 Task: Create Workspace Email Automation Workspace description Set and achieve goals. Workspace type Sales CRM
Action: Key pressed <Key.shift>EMAIL<Key.space><Key.shift>AUTOMATION<Key.space>
Screenshot: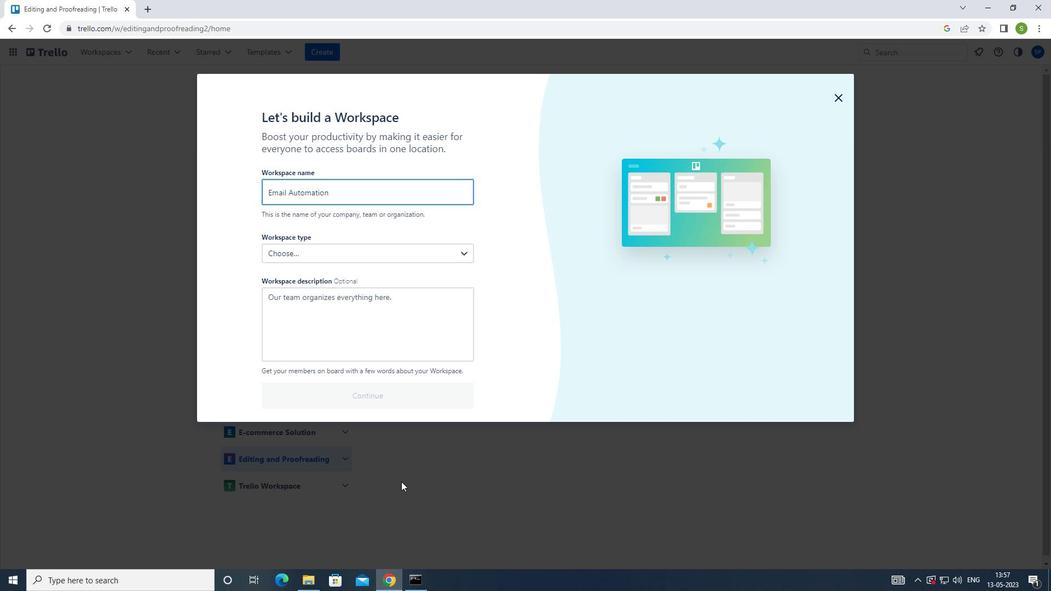 
Action: Mouse moved to (321, 318)
Screenshot: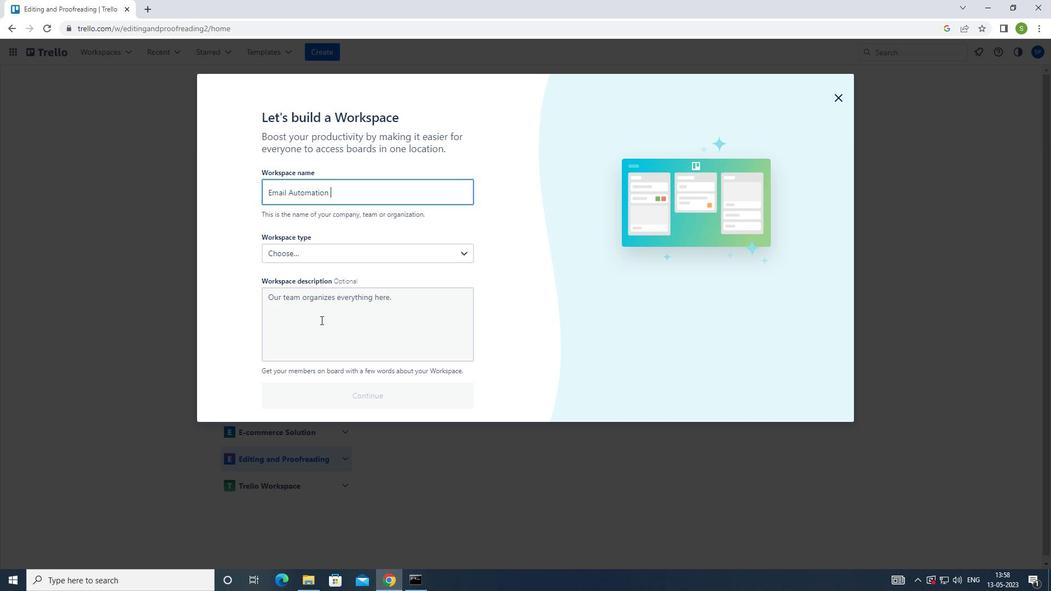 
Action: Mouse pressed left at (321, 318)
Screenshot: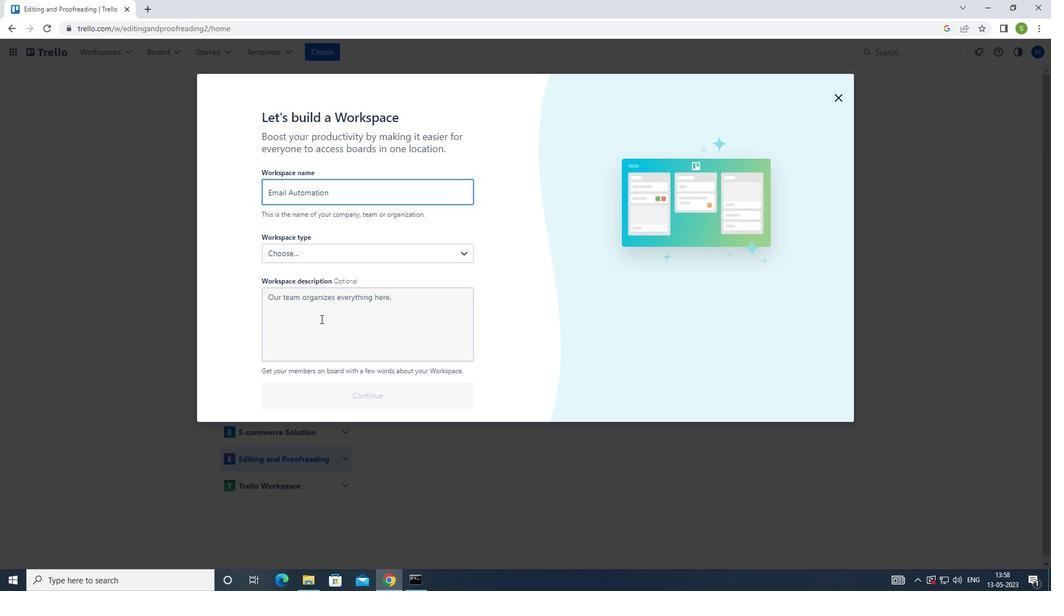 
Action: Key pressed <Key.shift>SET<Key.space>AND<Key.space>ARCHIEVE<Key.left><Key.left><Key.left><Key.left><Key.left><Key.left><Key.backspace><Key.right><Key.right><Key.right><Key.right><Key.right><Key.right><Key.right><Key.space>GOALS
Screenshot: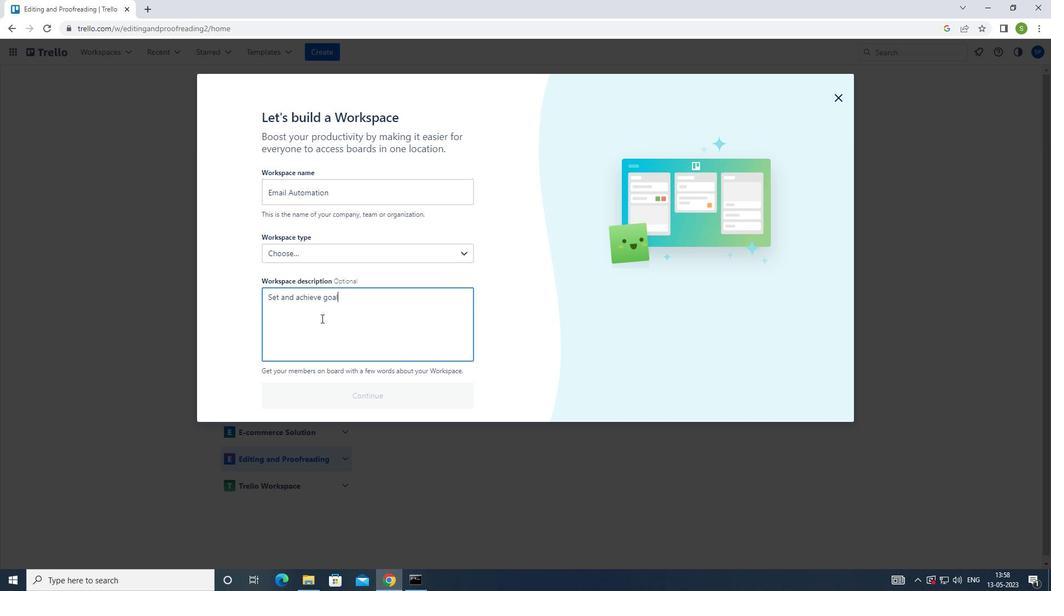 
Action: Mouse moved to (305, 252)
Screenshot: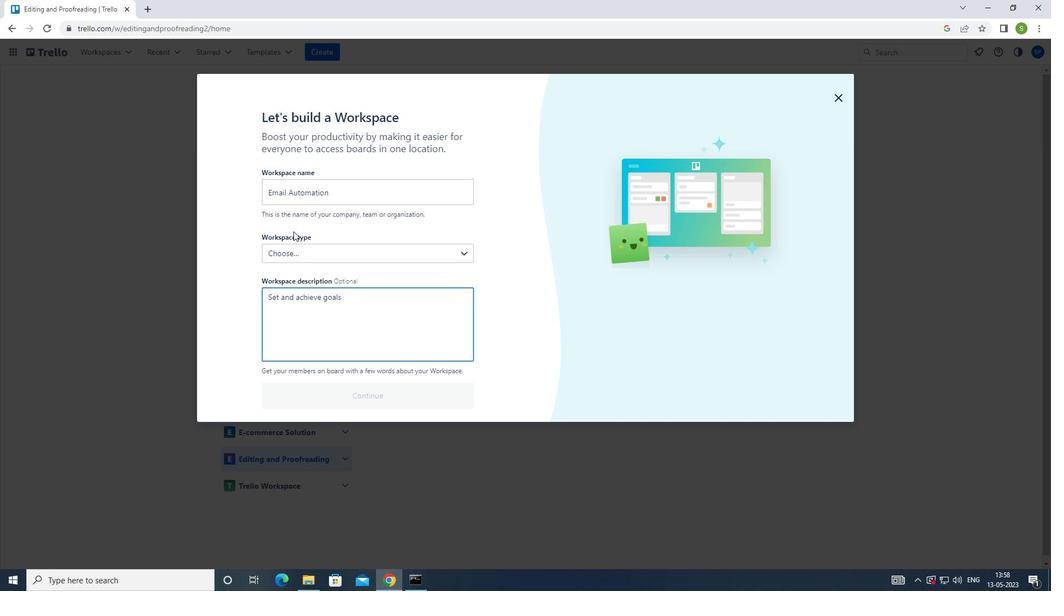 
Action: Mouse pressed left at (305, 252)
Screenshot: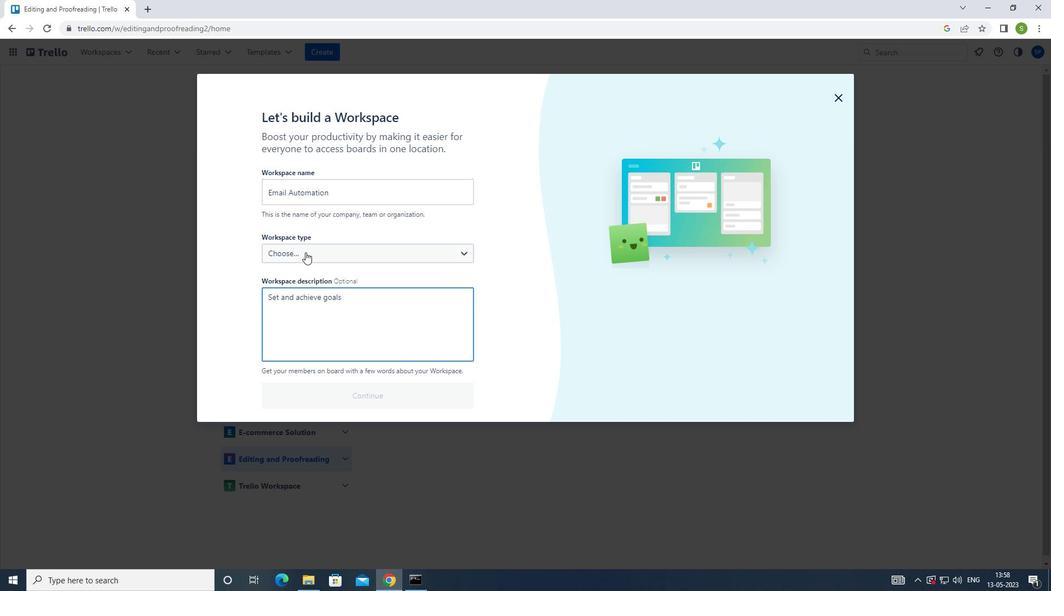 
Action: Mouse moved to (319, 365)
Screenshot: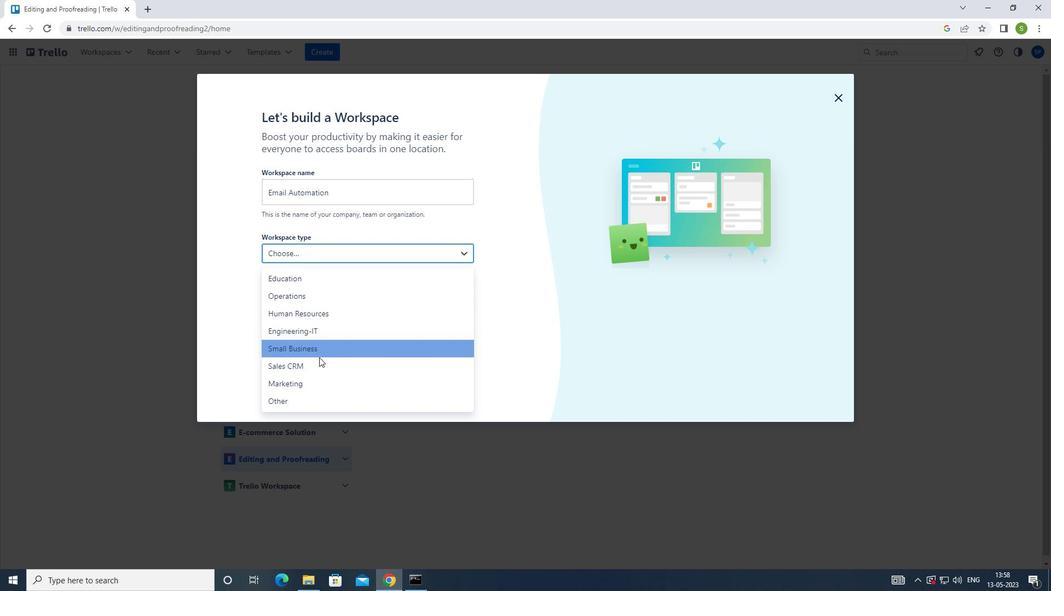 
Action: Mouse pressed left at (319, 365)
Screenshot: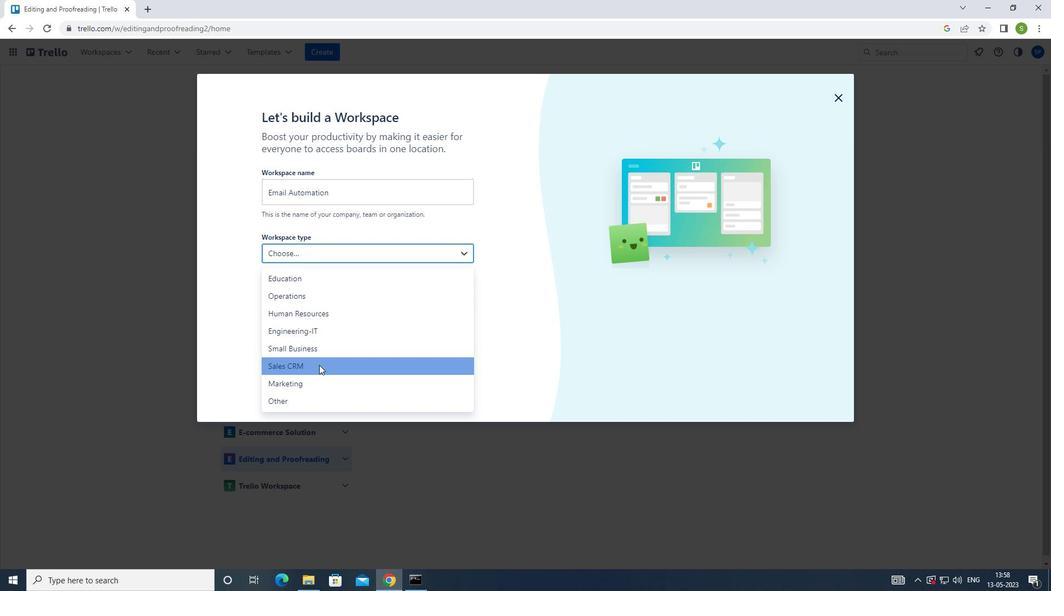 
Action: Mouse moved to (362, 400)
Screenshot: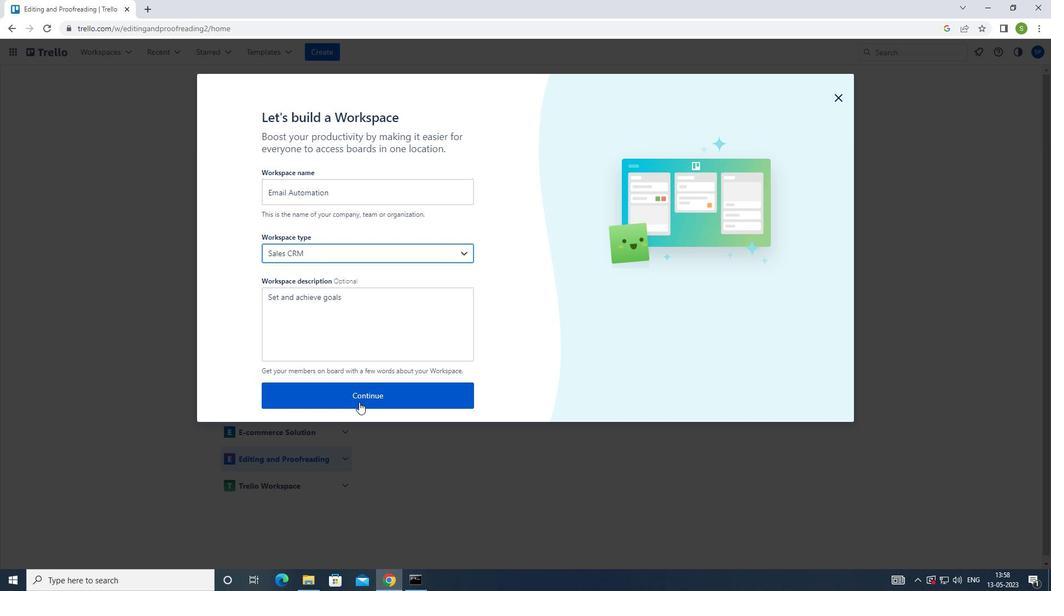 
Action: Mouse pressed left at (362, 400)
Screenshot: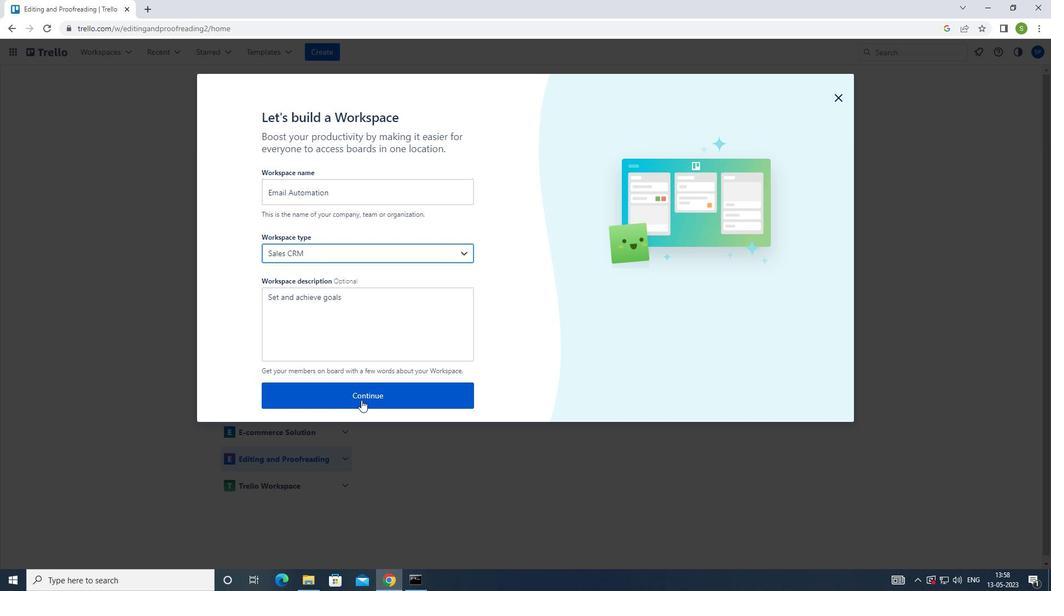 
Action: Mouse moved to (363, 399)
Screenshot: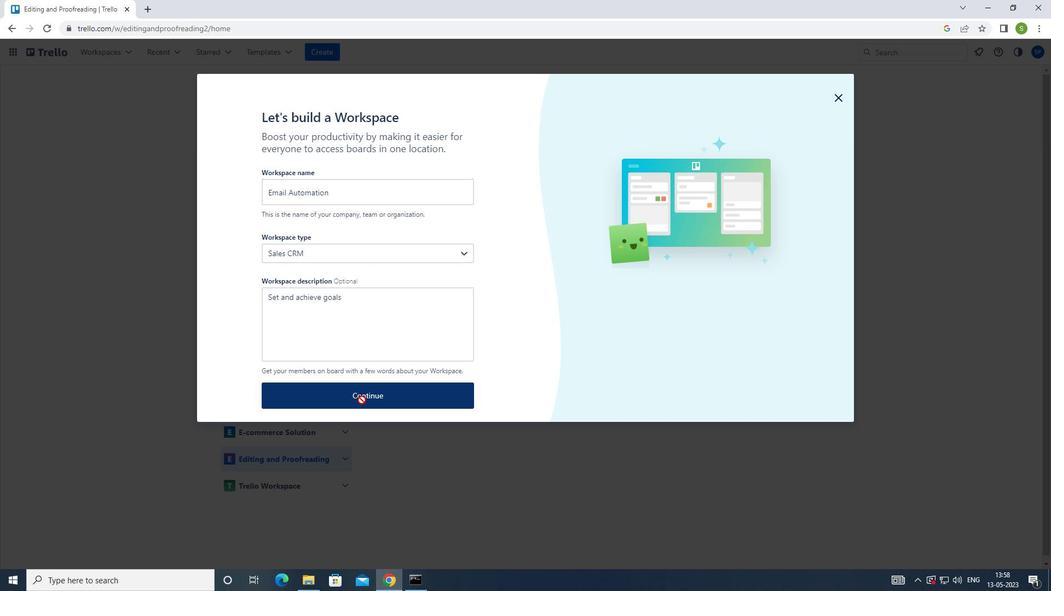 
Action: Key pressed <Key.f8>
Screenshot: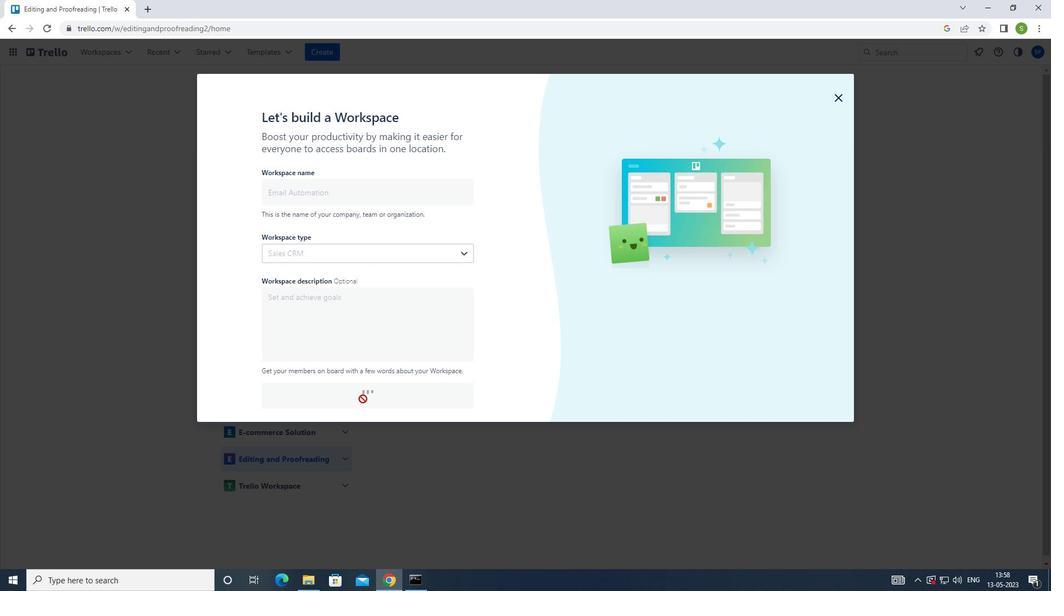 
